 Task: Add a signature Lucia Martinez containing Best wishes for a happy National Diabetes Month, Lucia Martinez to email address softage.6@softage.net and add a folder Budgets
Action: Mouse moved to (82, 92)
Screenshot: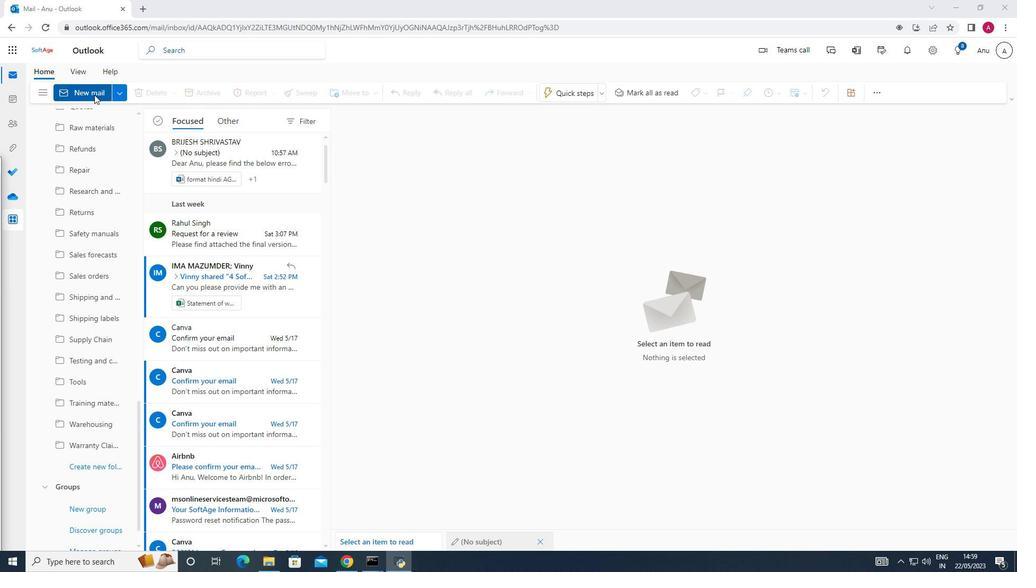 
Action: Mouse pressed left at (82, 92)
Screenshot: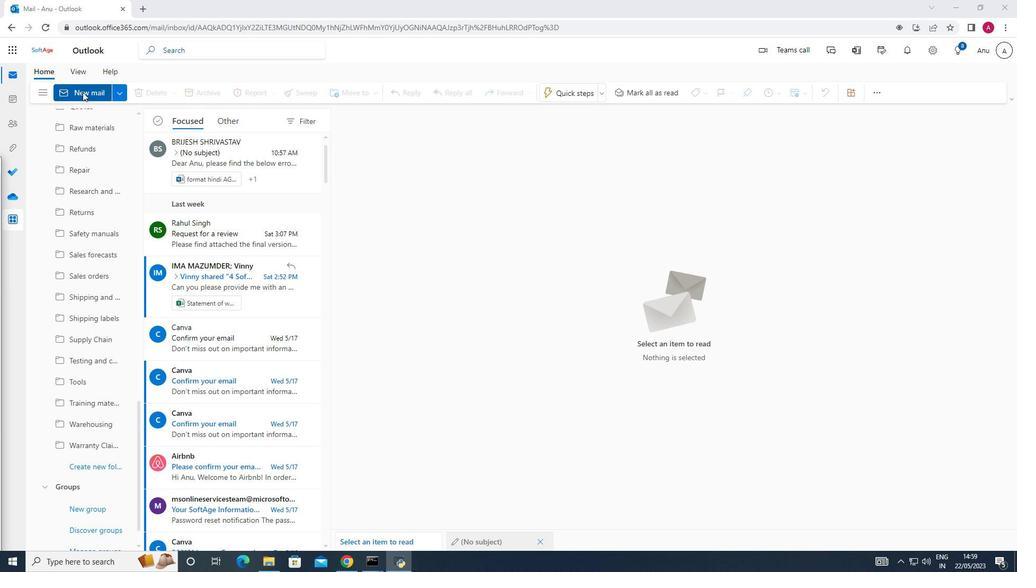 
Action: Mouse moved to (720, 89)
Screenshot: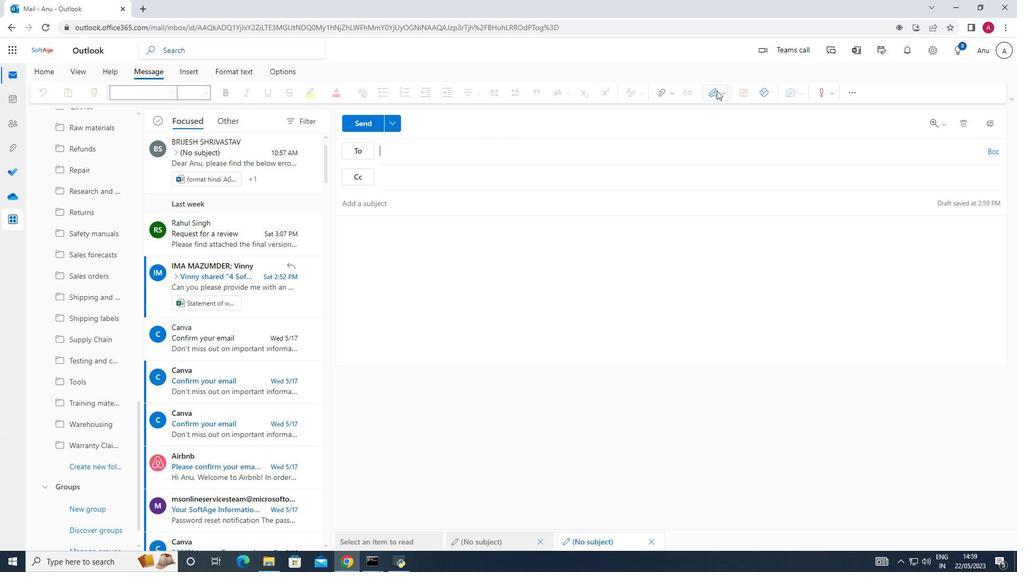 
Action: Mouse pressed left at (720, 89)
Screenshot: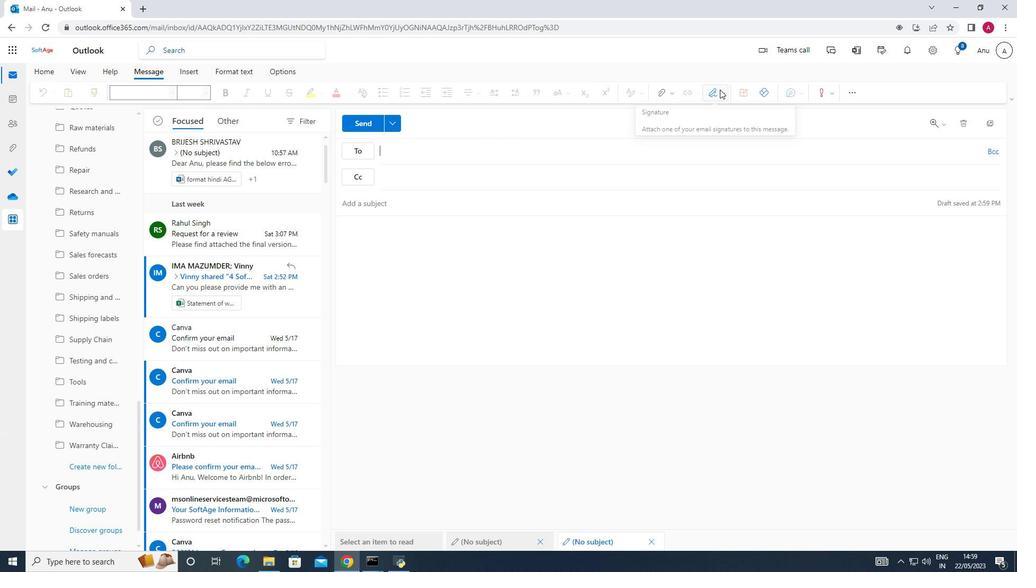 
Action: Mouse moved to (711, 134)
Screenshot: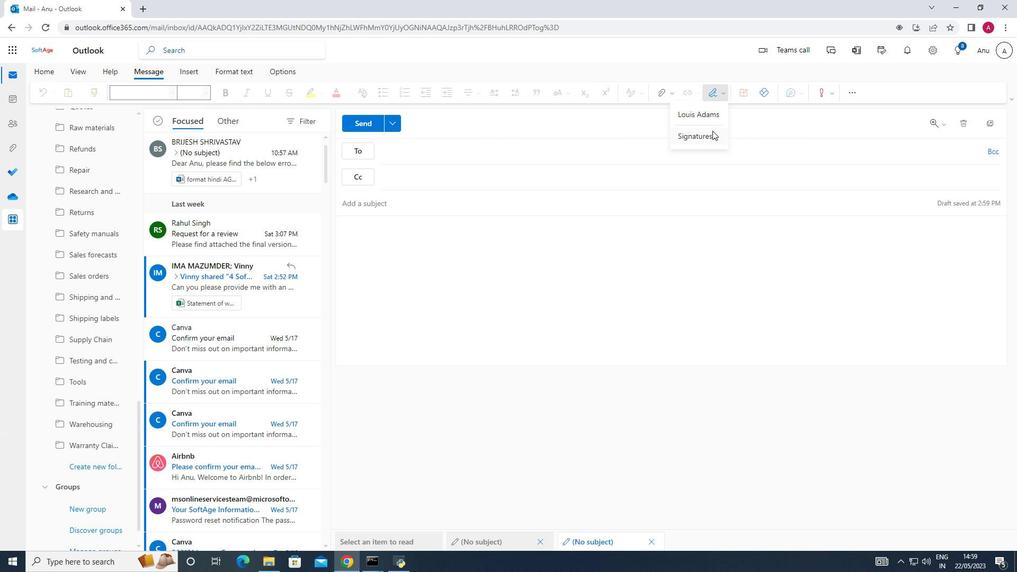 
Action: Mouse pressed left at (711, 134)
Screenshot: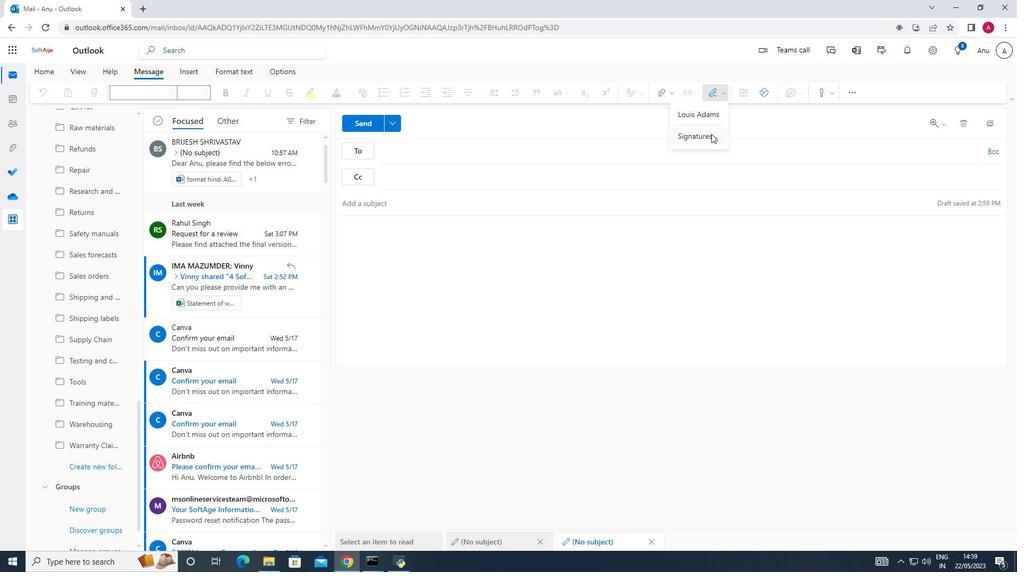 
Action: Mouse moved to (721, 177)
Screenshot: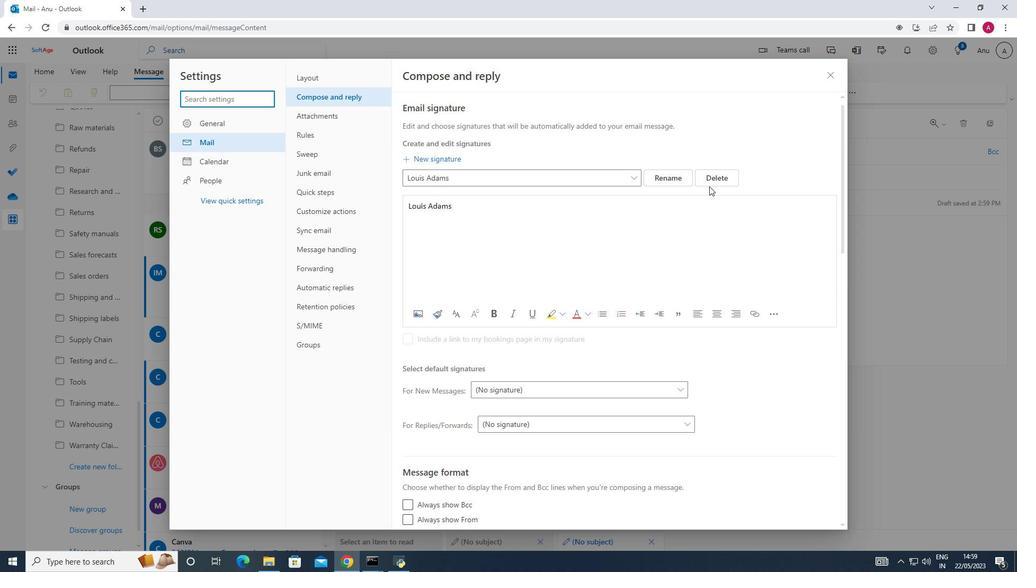 
Action: Mouse pressed left at (721, 177)
Screenshot: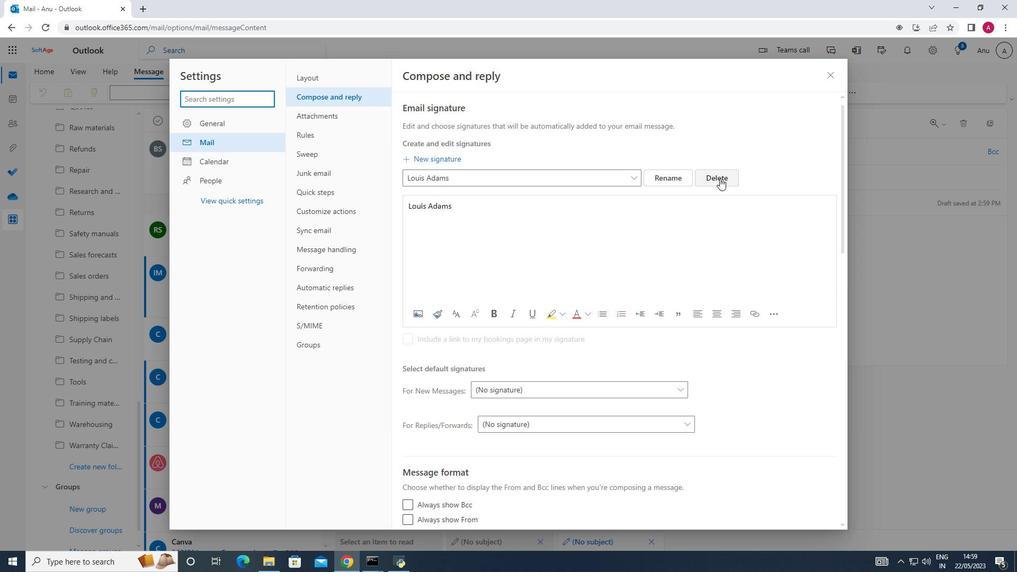 
Action: Mouse moved to (424, 179)
Screenshot: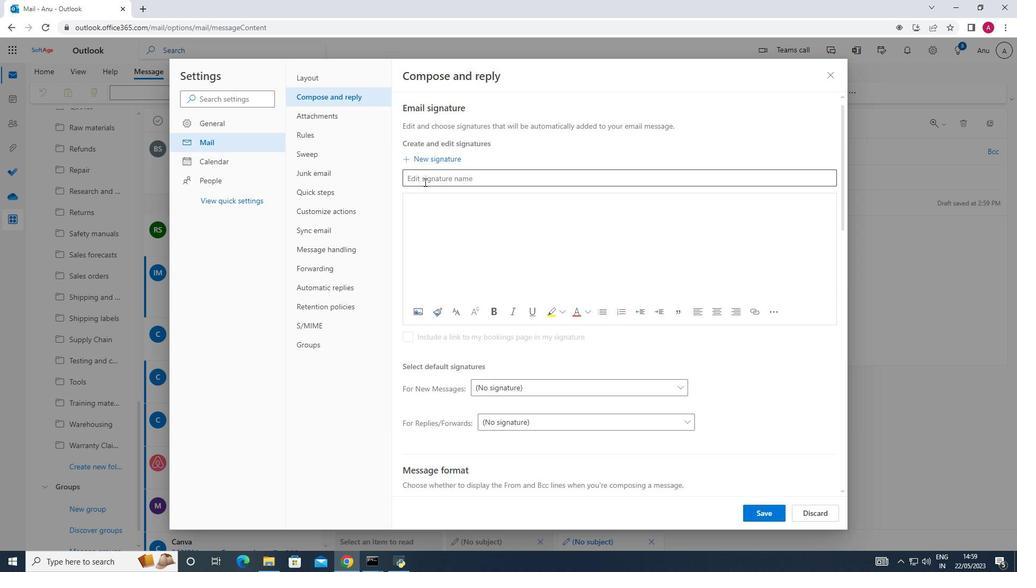 
Action: Mouse pressed left at (424, 179)
Screenshot: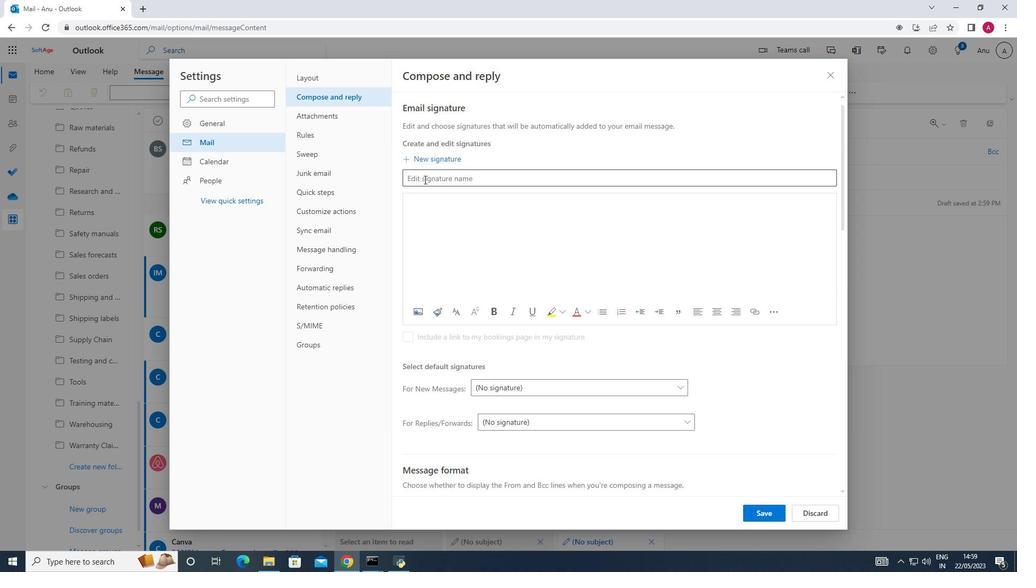 
Action: Mouse moved to (424, 179)
Screenshot: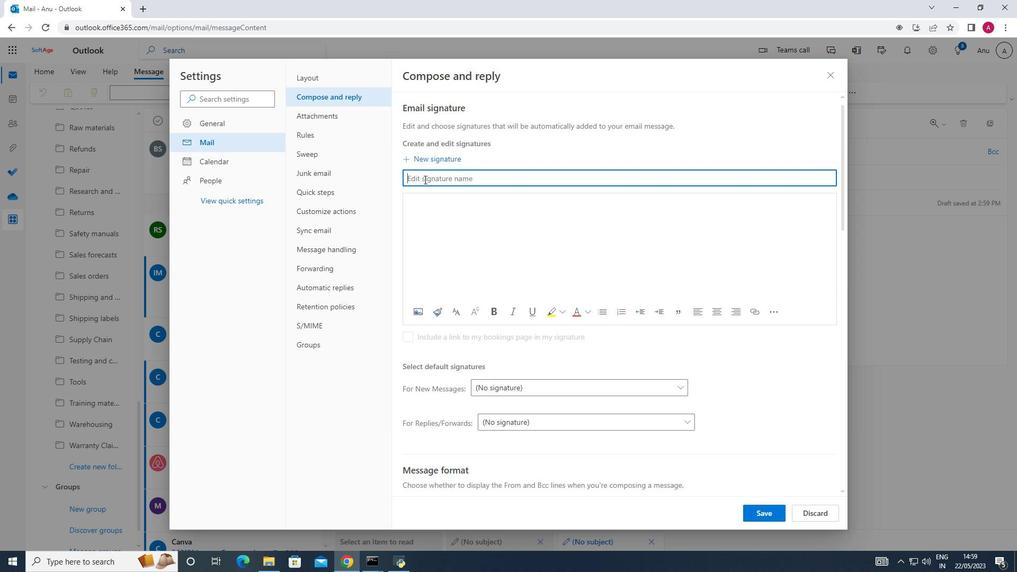 
Action: Key pressed <Key.shift_r>Lucia<Key.space><Key.shift_r><Key.shift_r>Martinez
Screenshot: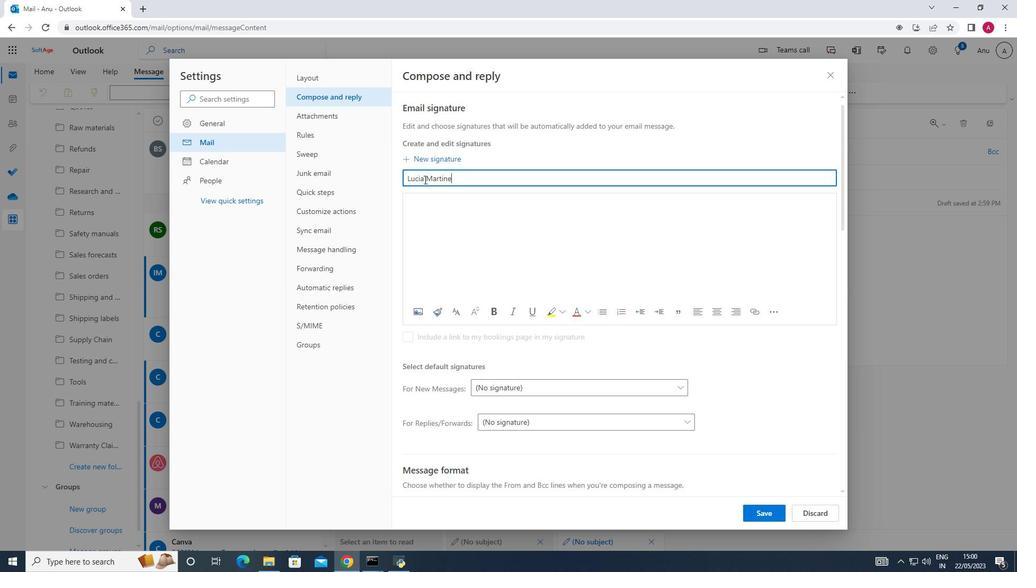 
Action: Mouse moved to (412, 206)
Screenshot: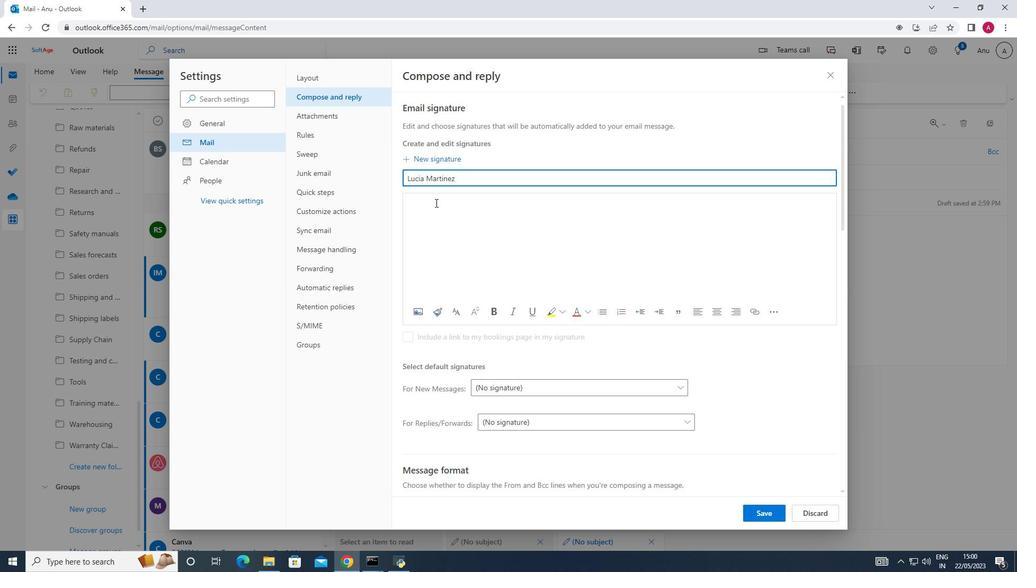 
Action: Mouse pressed left at (412, 206)
Screenshot: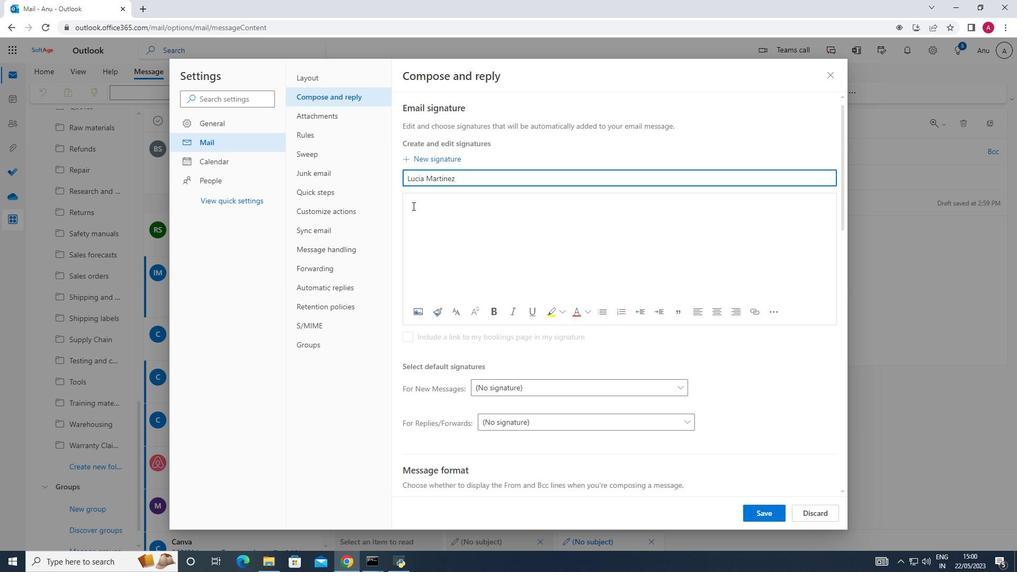 
Action: Key pressed <Key.shift_r>Lucia<Key.space><Key.shift_r>Martinez
Screenshot: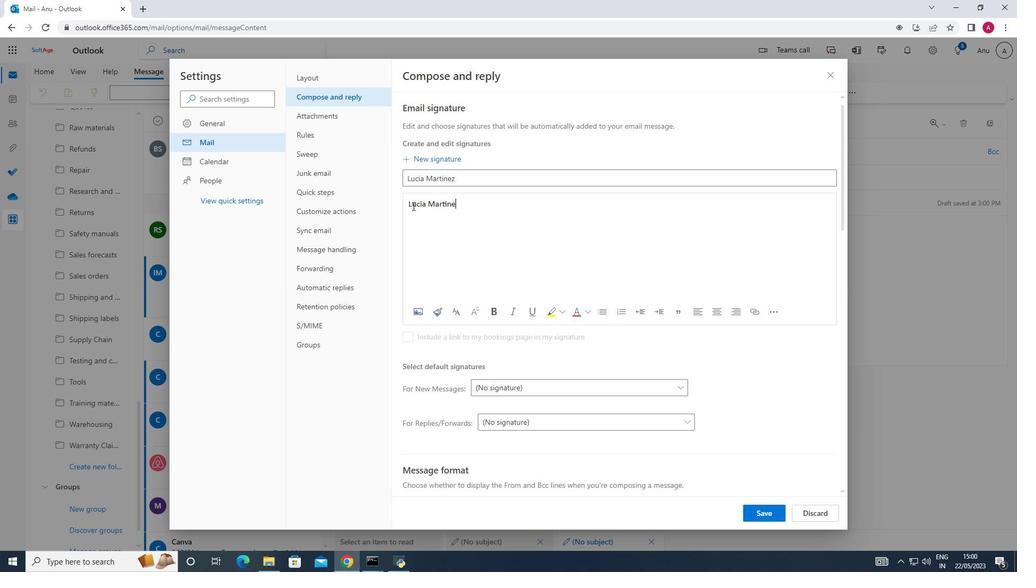 
Action: Mouse moved to (767, 515)
Screenshot: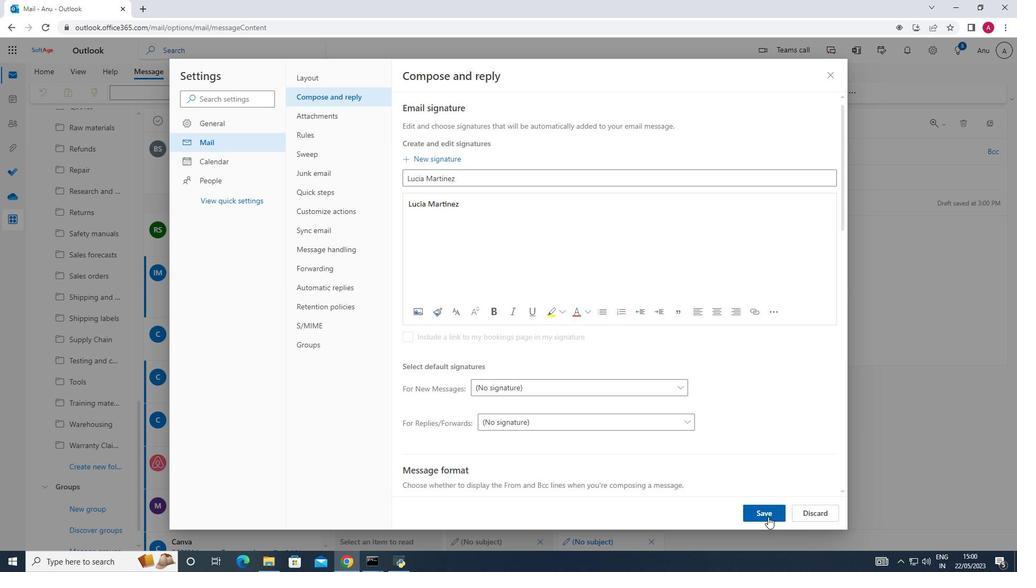 
Action: Mouse pressed left at (767, 515)
Screenshot: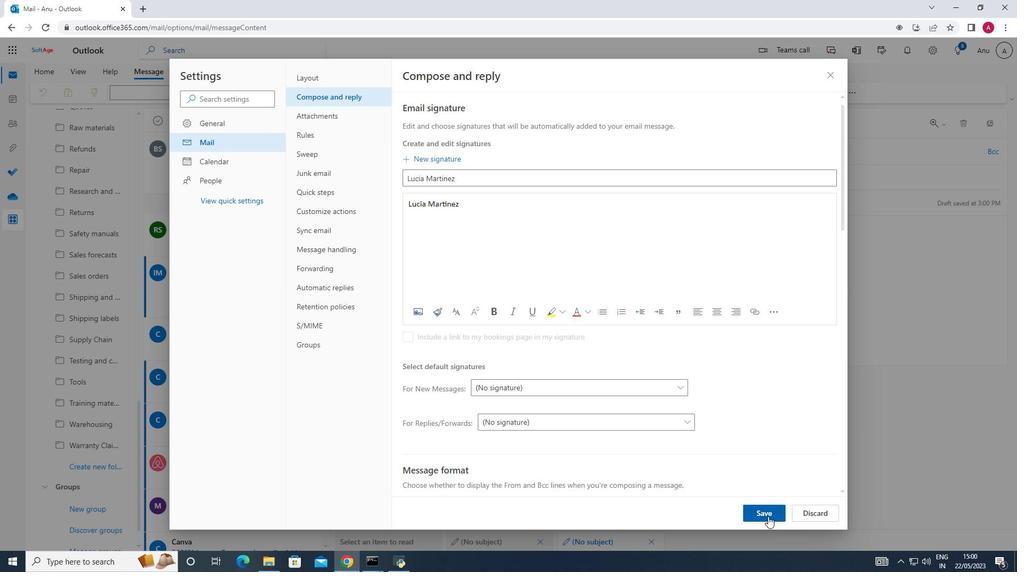 
Action: Mouse moved to (830, 72)
Screenshot: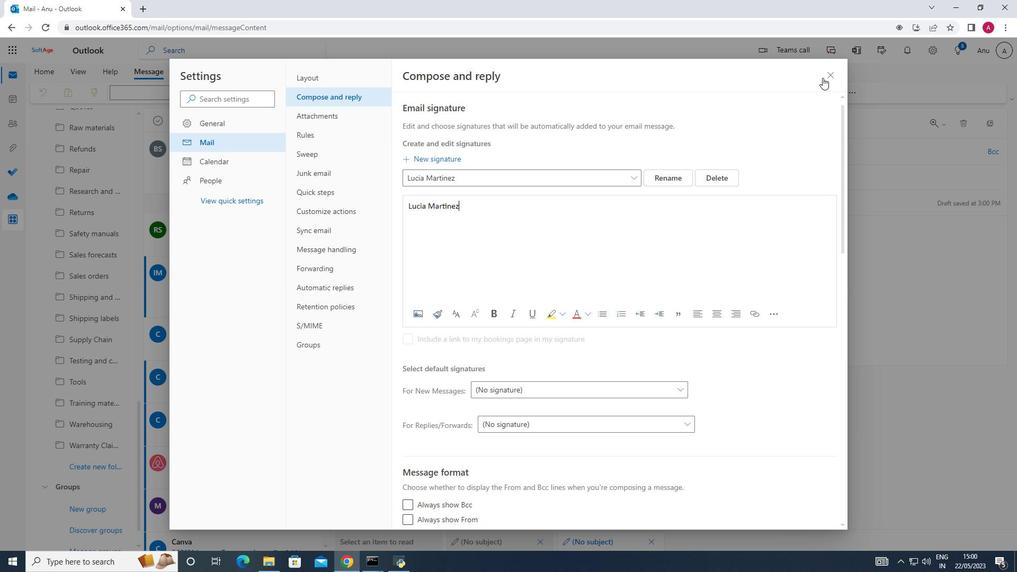 
Action: Mouse pressed left at (830, 72)
Screenshot: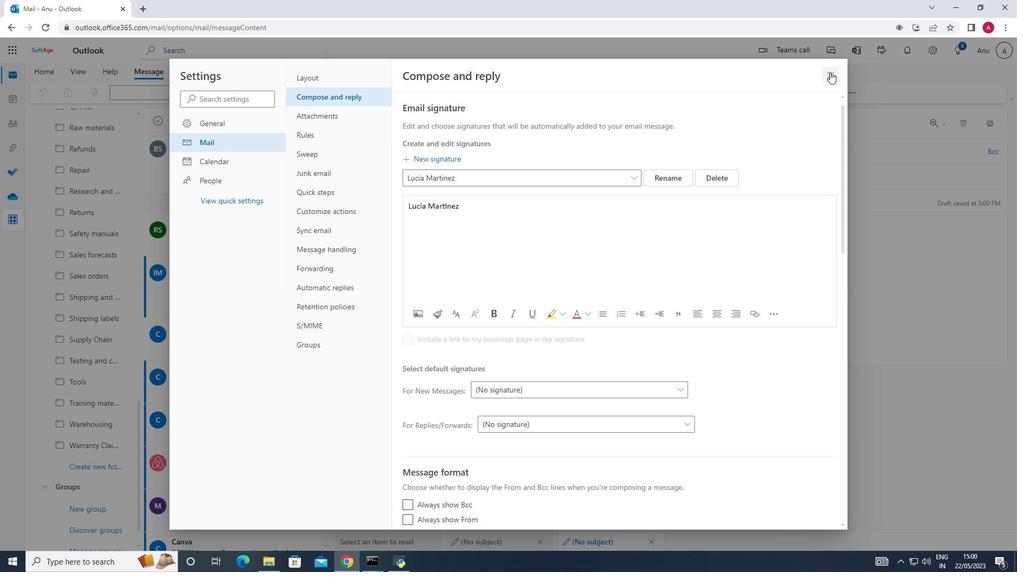 
Action: Mouse moved to (722, 91)
Screenshot: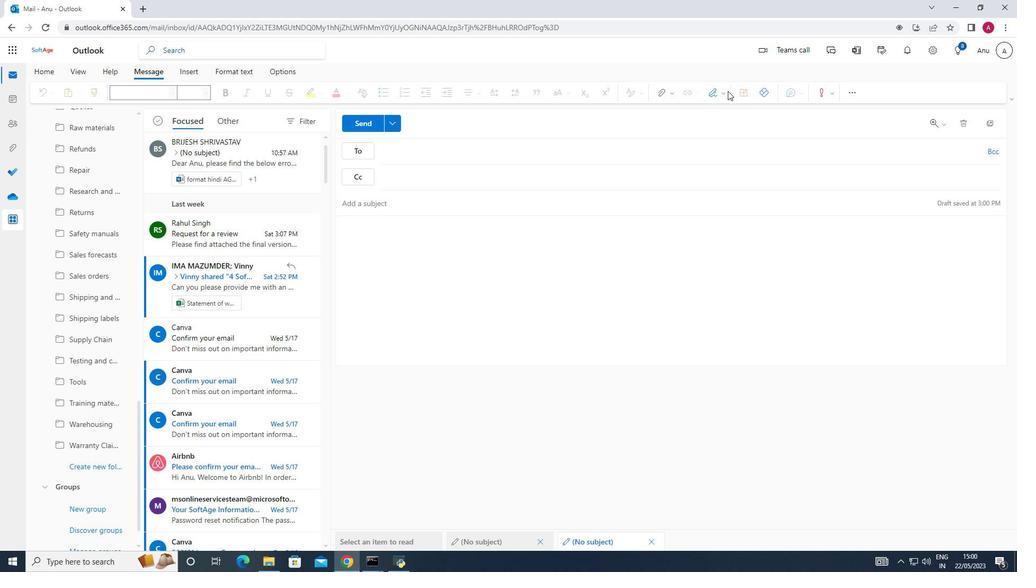
Action: Mouse pressed left at (722, 91)
Screenshot: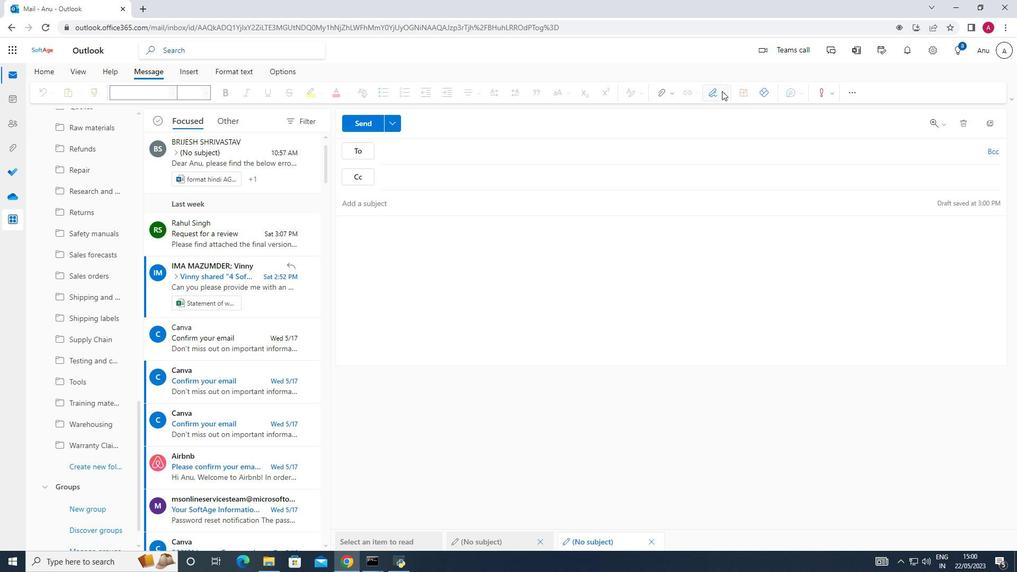 
Action: Mouse moved to (696, 113)
Screenshot: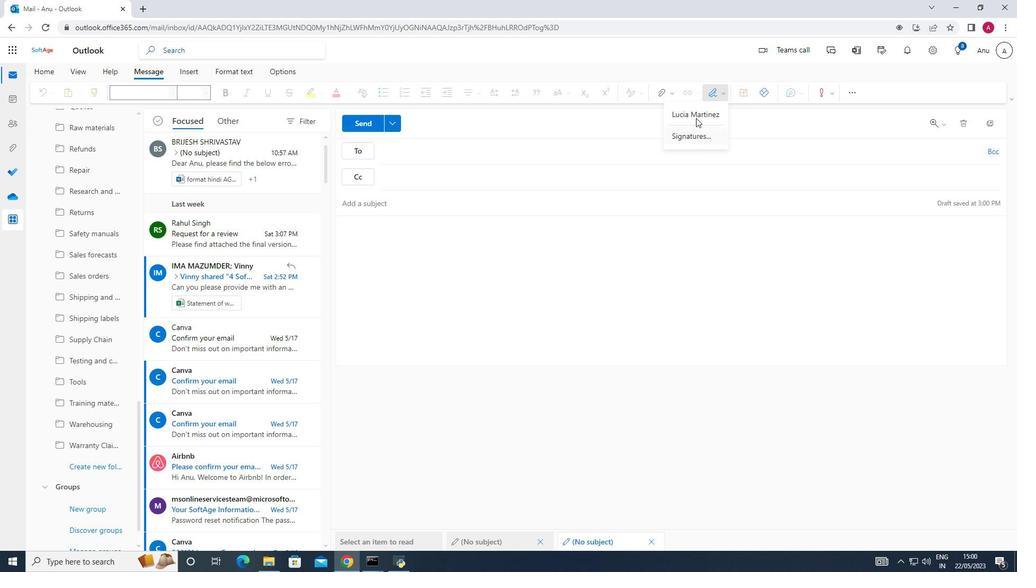 
Action: Mouse pressed left at (696, 113)
Screenshot: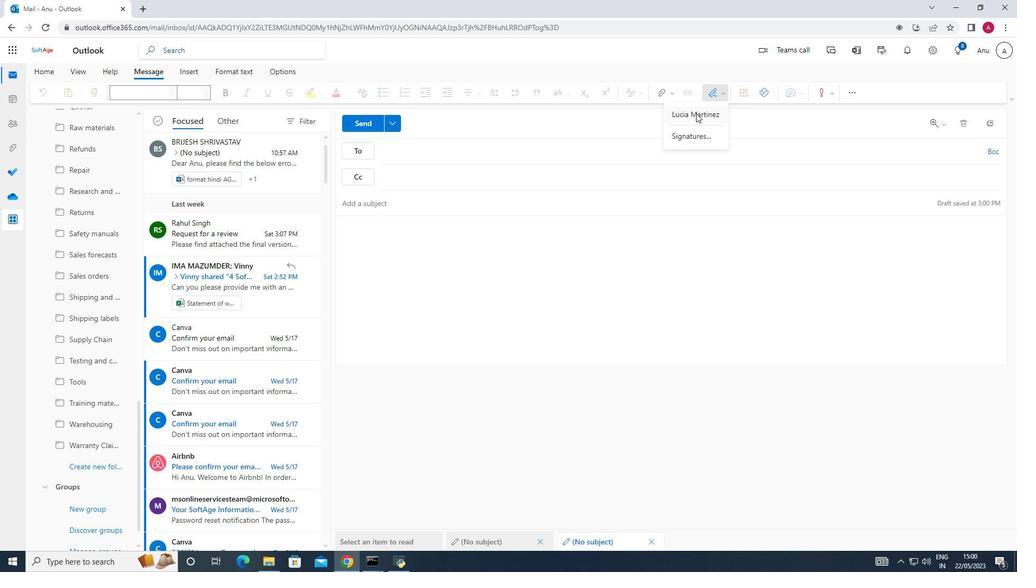 
Action: Mouse moved to (424, 191)
Screenshot: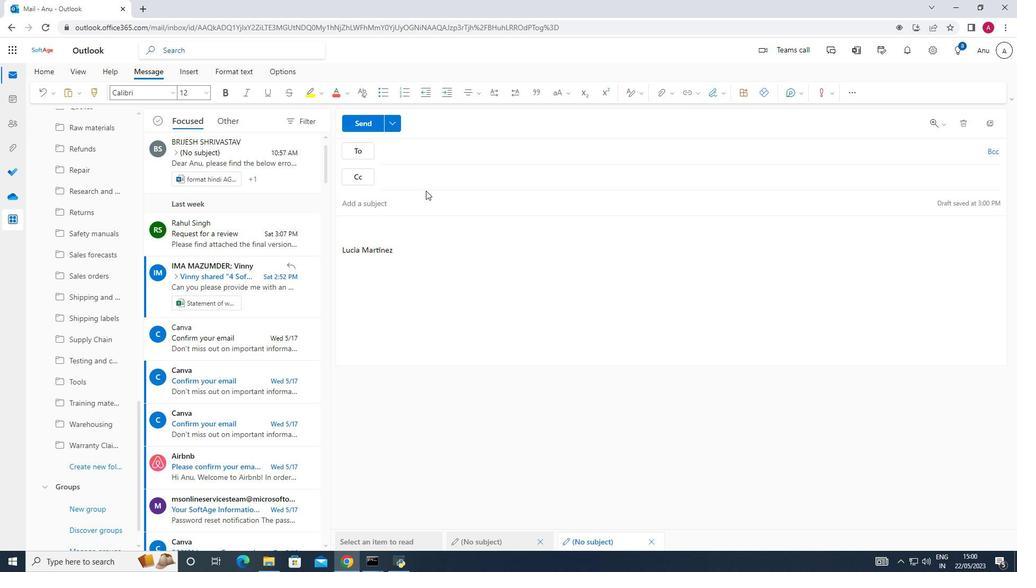 
Action: Key pressed <Key.shift>Best<Key.space>wishes<Key.space>for<Key.space>a<Key.space>happy<Key.space><Key.shift><Key.shift><Key.shift><Key.shift>National<Key.space><Key.shift>Diabetes<Key.space><Key.shift_r>Months.
Screenshot: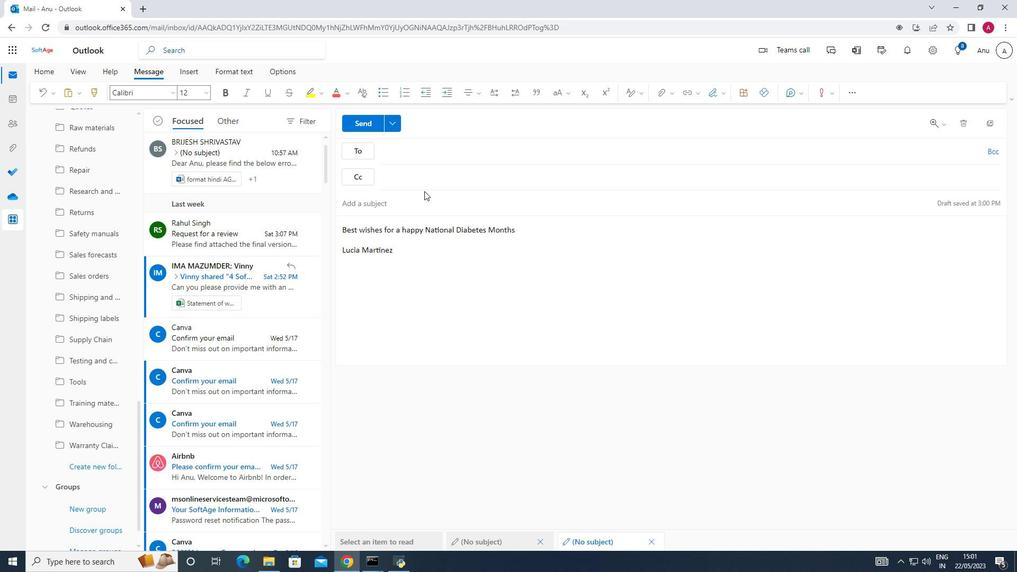 
Action: Mouse moved to (399, 143)
Screenshot: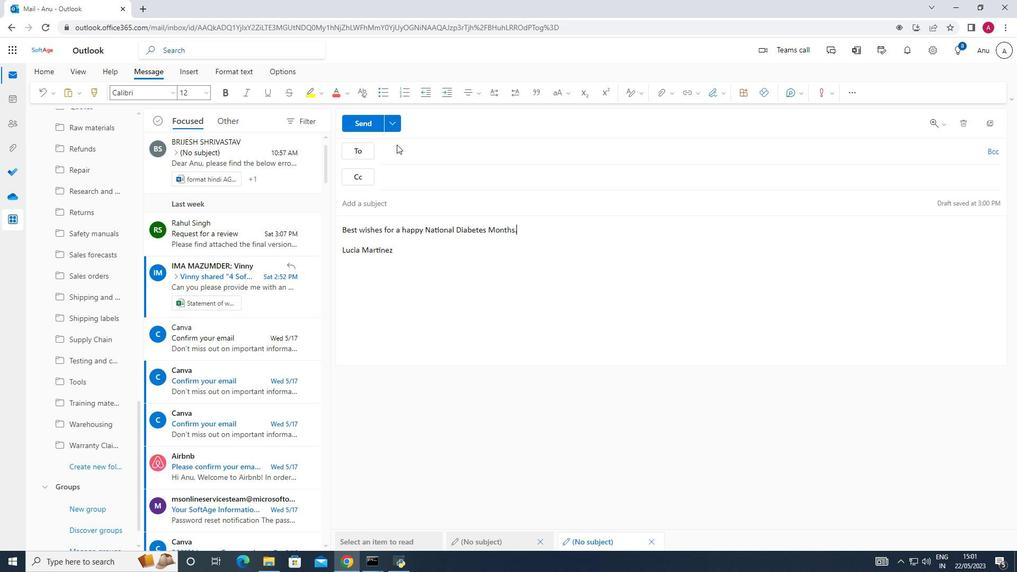 
Action: Mouse pressed left at (399, 143)
Screenshot: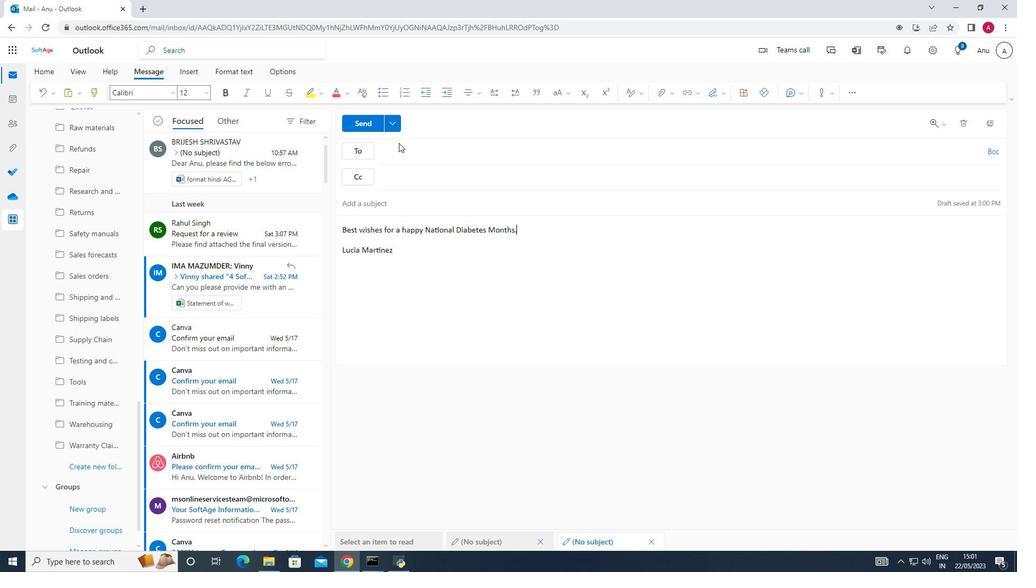 
Action: Mouse moved to (399, 149)
Screenshot: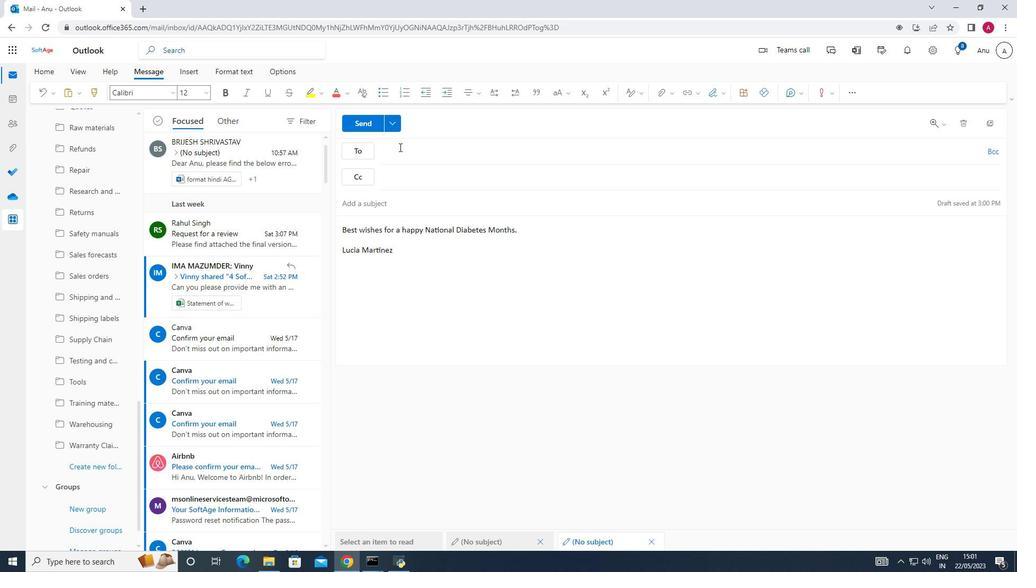 
Action: Mouse pressed left at (399, 149)
Screenshot: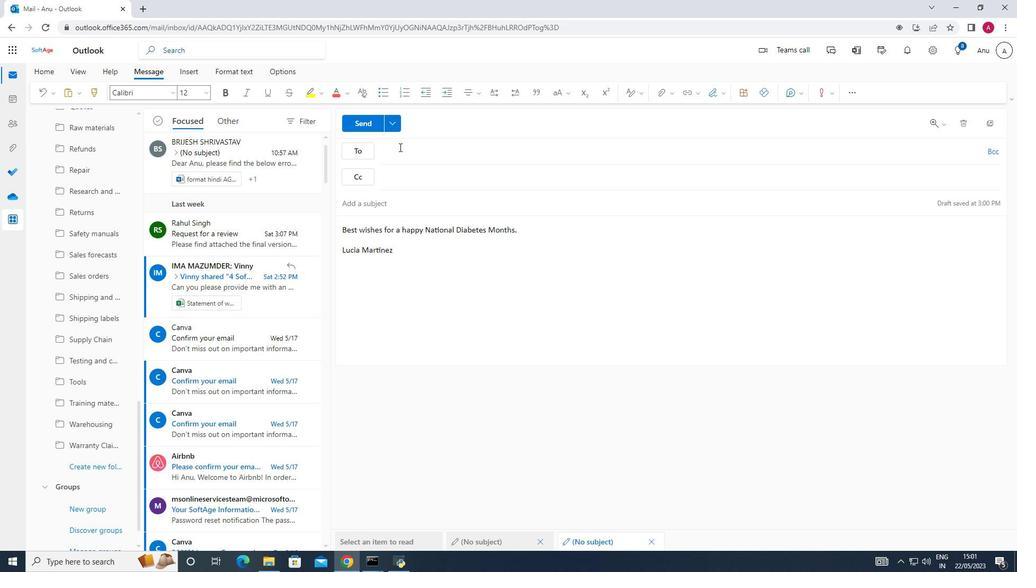 
Action: Key pressed softage.6<Key.shift>@softage.
Screenshot: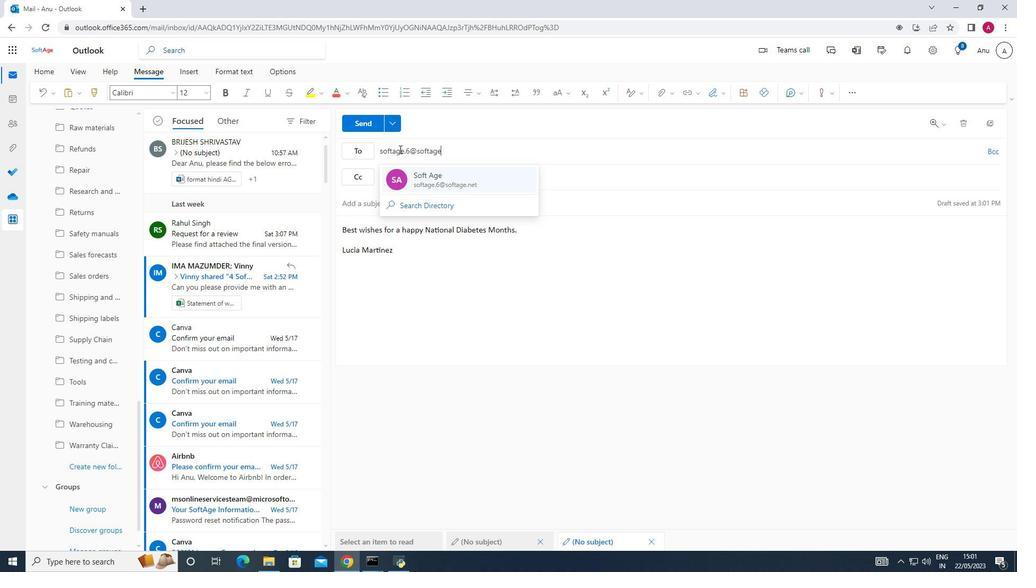 
Action: Mouse moved to (484, 175)
Screenshot: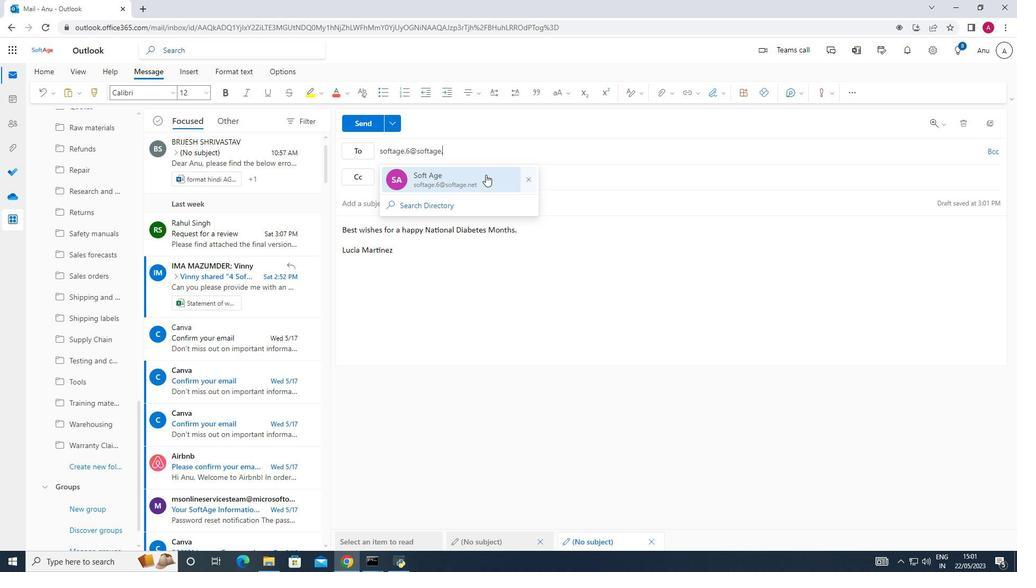 
Action: Mouse pressed left at (484, 175)
Screenshot: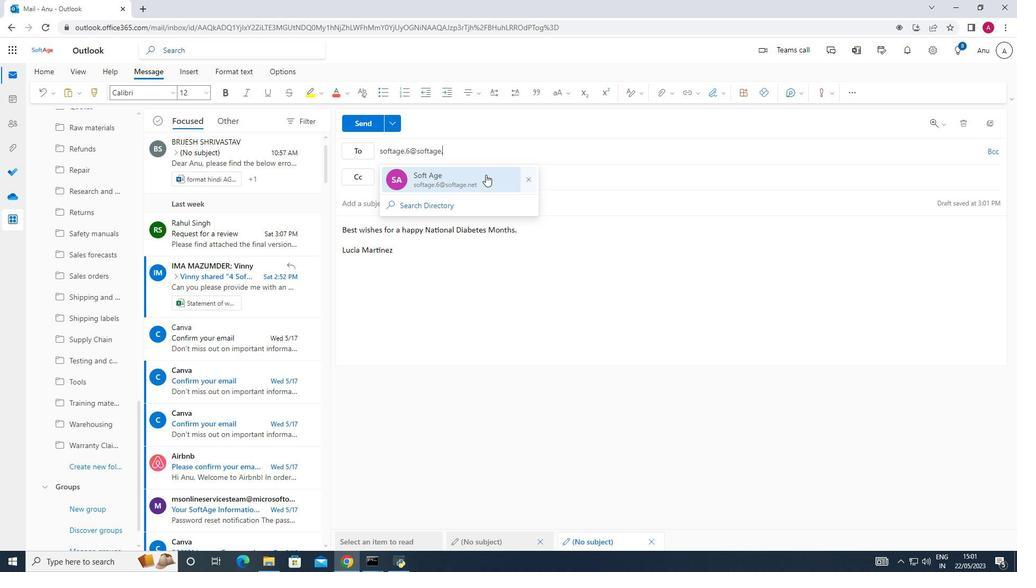 
Action: Mouse moved to (90, 463)
Screenshot: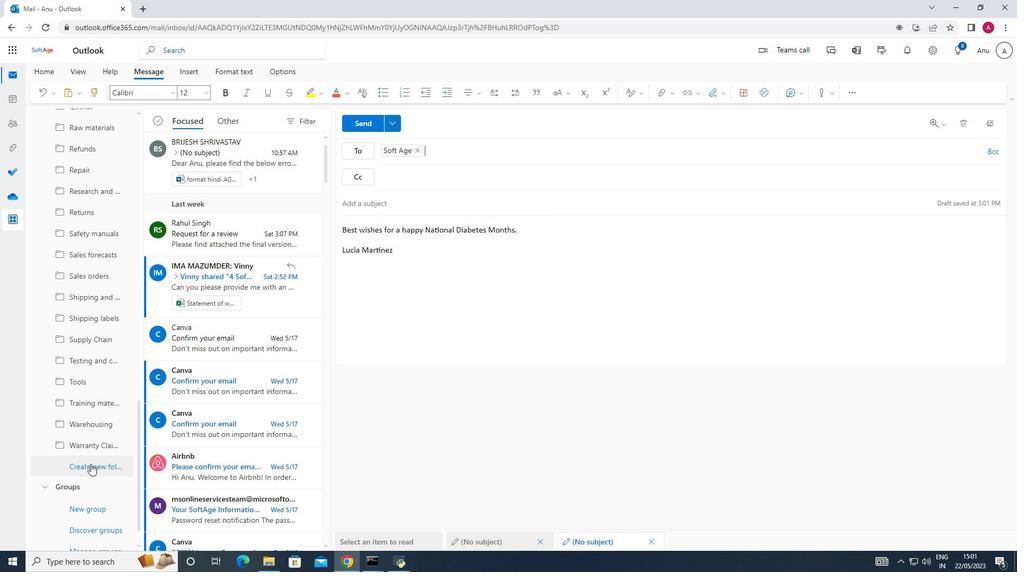 
Action: Mouse pressed left at (90, 463)
Screenshot: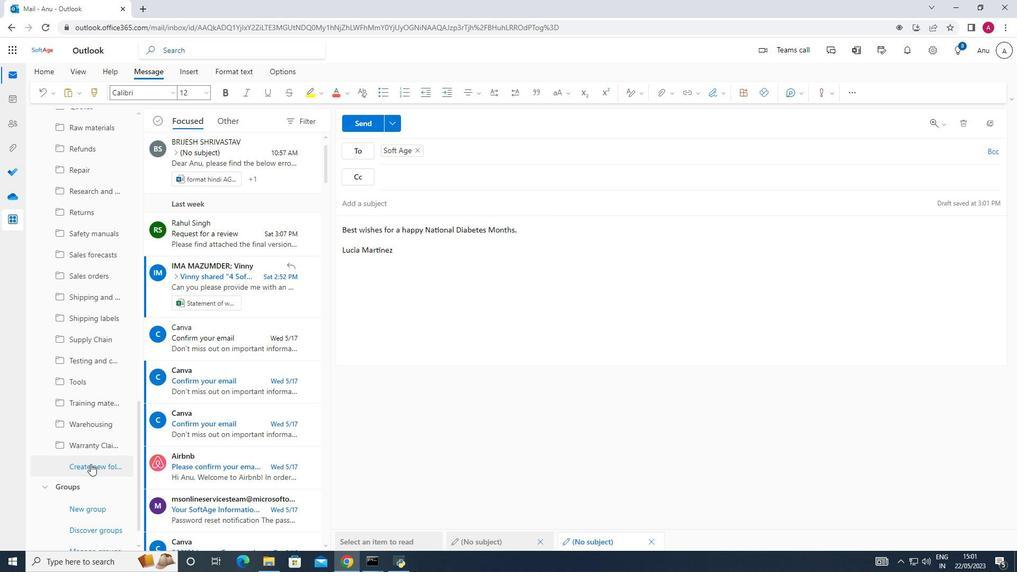 
Action: Mouse moved to (100, 459)
Screenshot: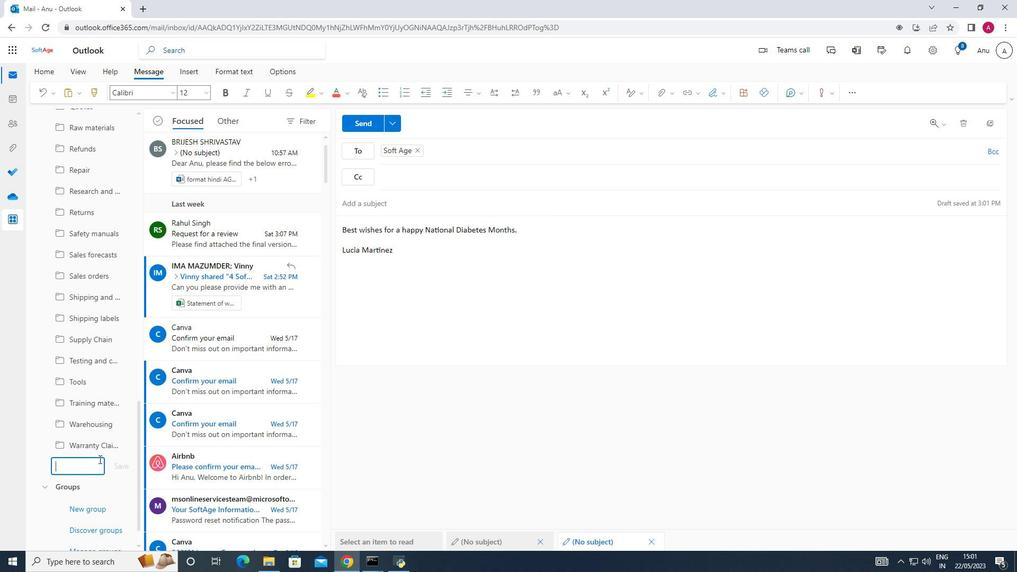 
Action: Key pressed <Key.shift>Budgets
Screenshot: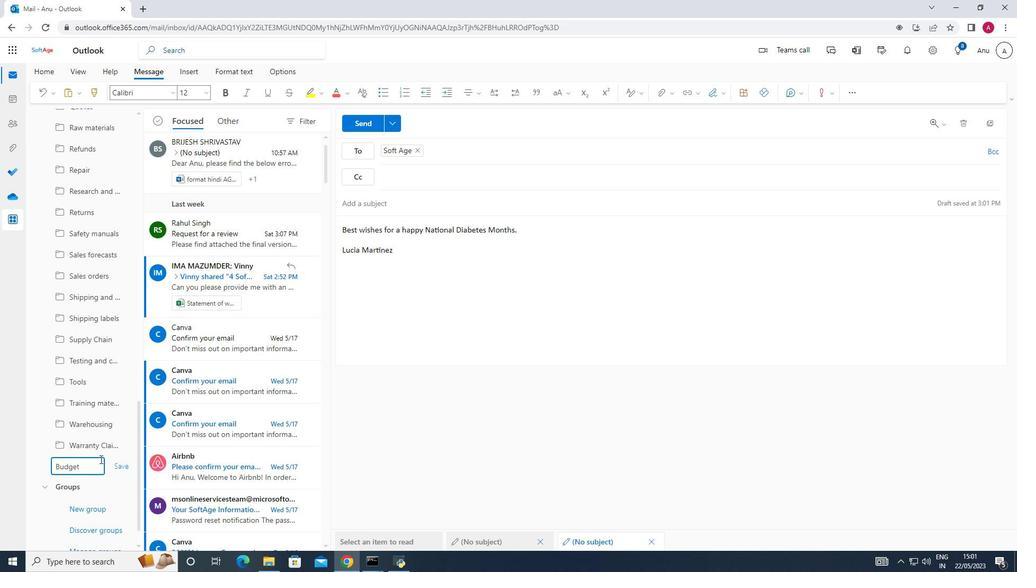 
Action: Mouse moved to (120, 466)
Screenshot: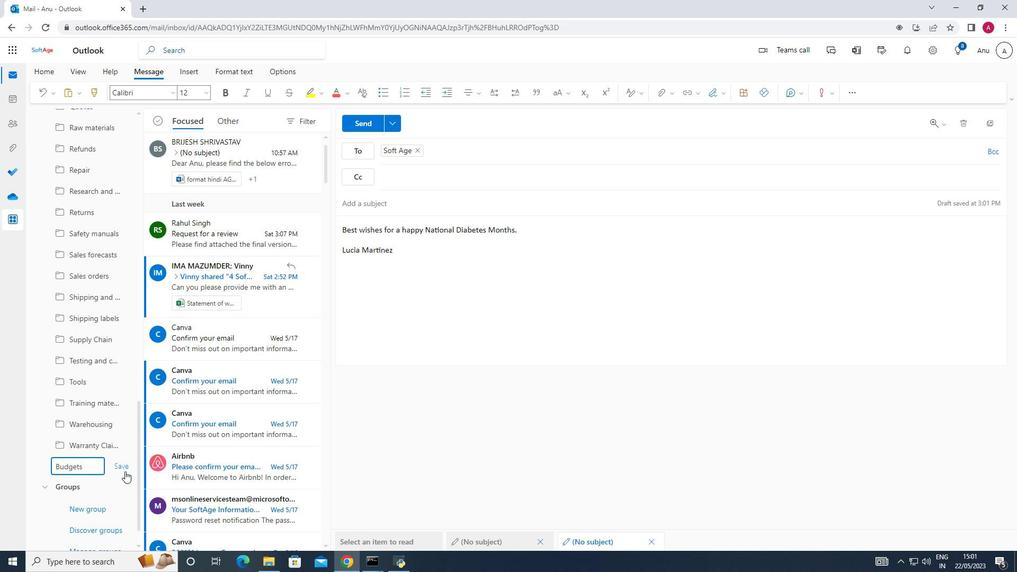 
Action: Mouse pressed left at (120, 466)
Screenshot: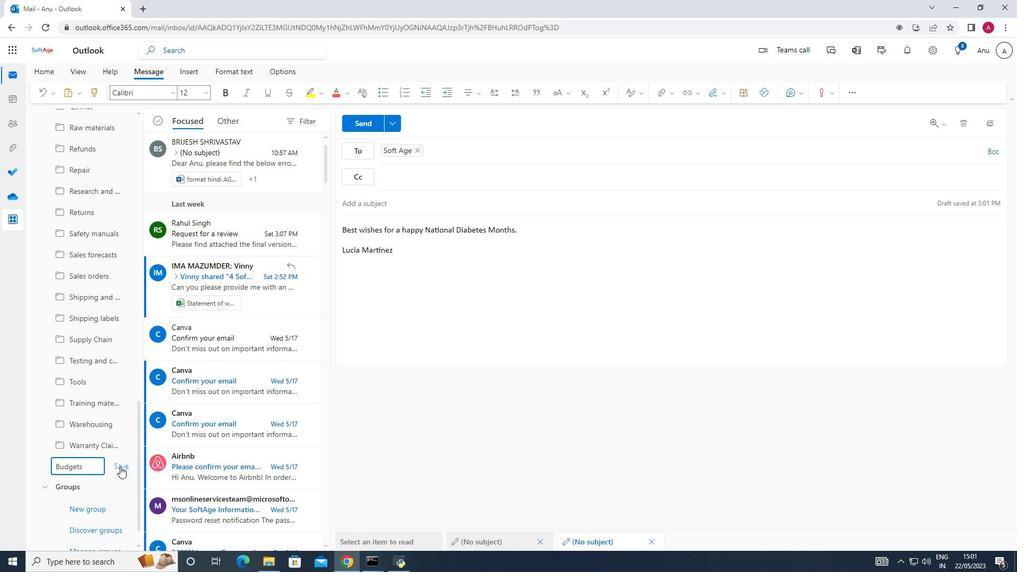 
Action: Mouse moved to (364, 125)
Screenshot: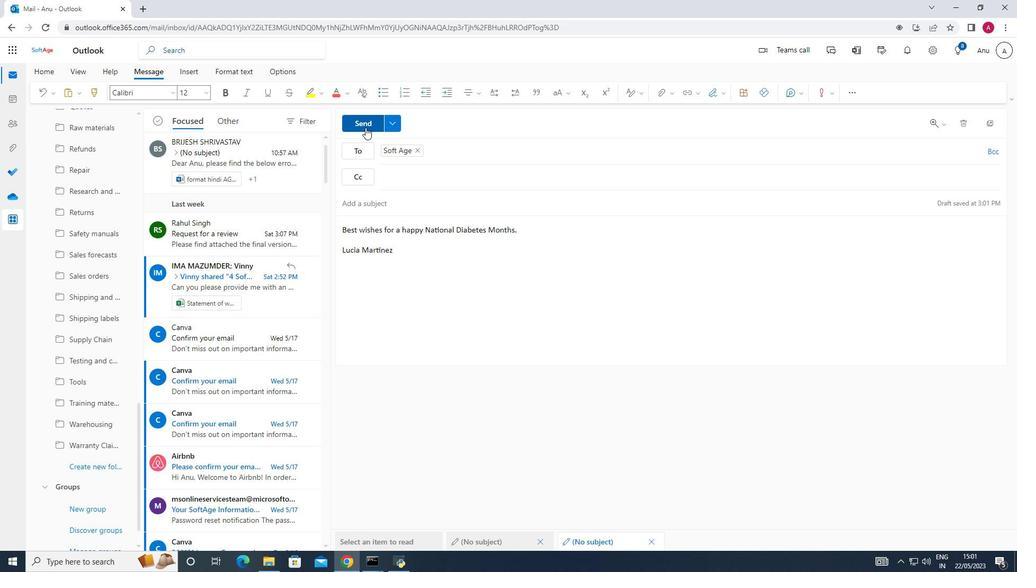 
Action: Mouse pressed left at (364, 125)
Screenshot: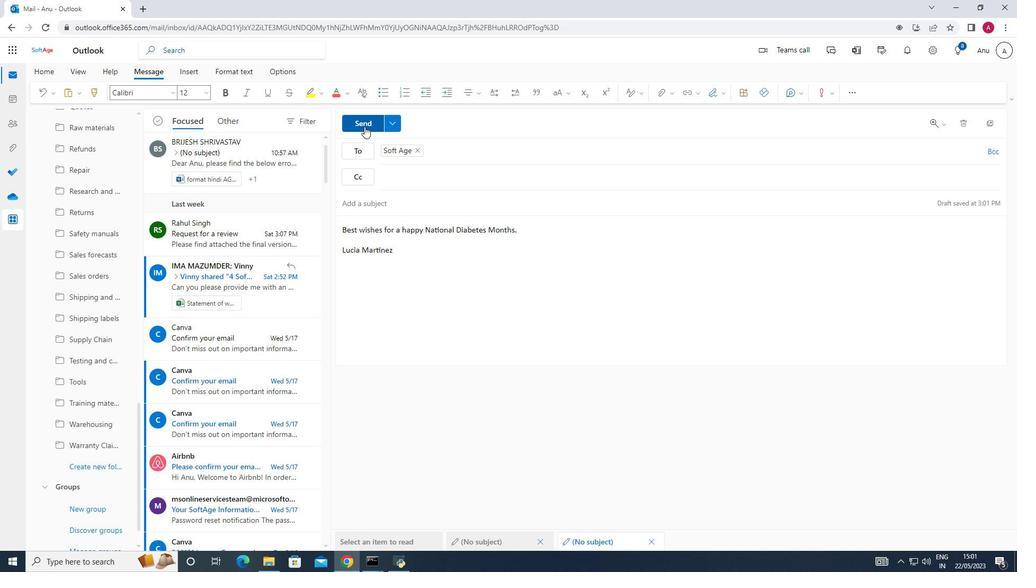 
Action: Mouse moved to (492, 317)
Screenshot: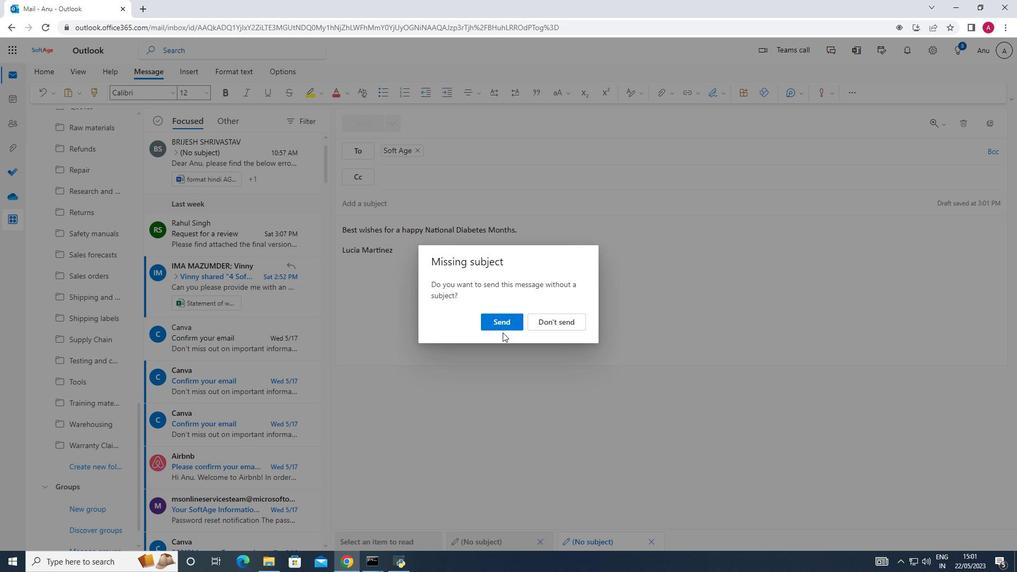
Action: Mouse pressed left at (492, 317)
Screenshot: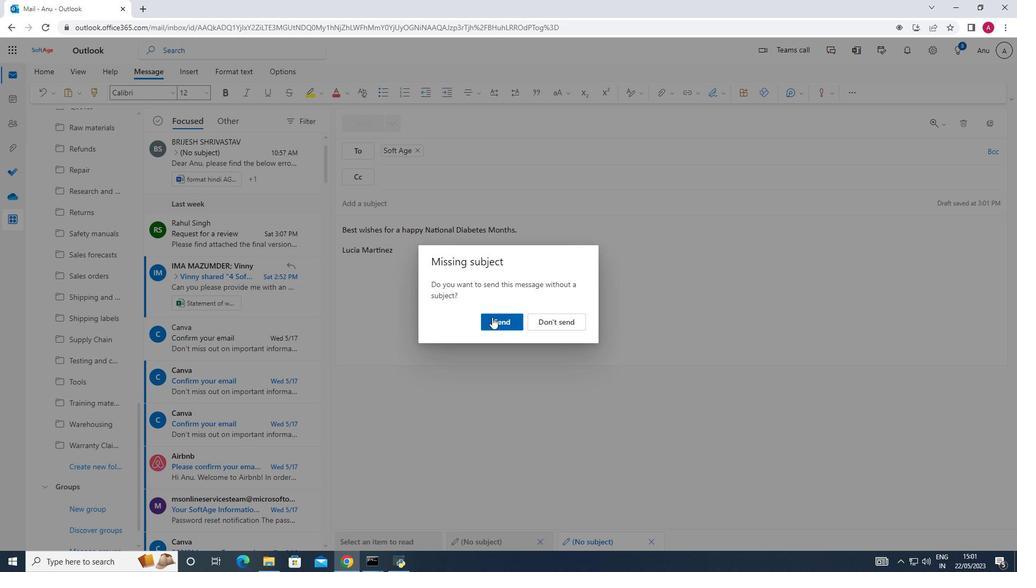 
